 Task: Add Good Culture Organic Low-Fat Classic 2% Cottage Cheese to the cart.
Action: Mouse pressed left at (19, 128)
Screenshot: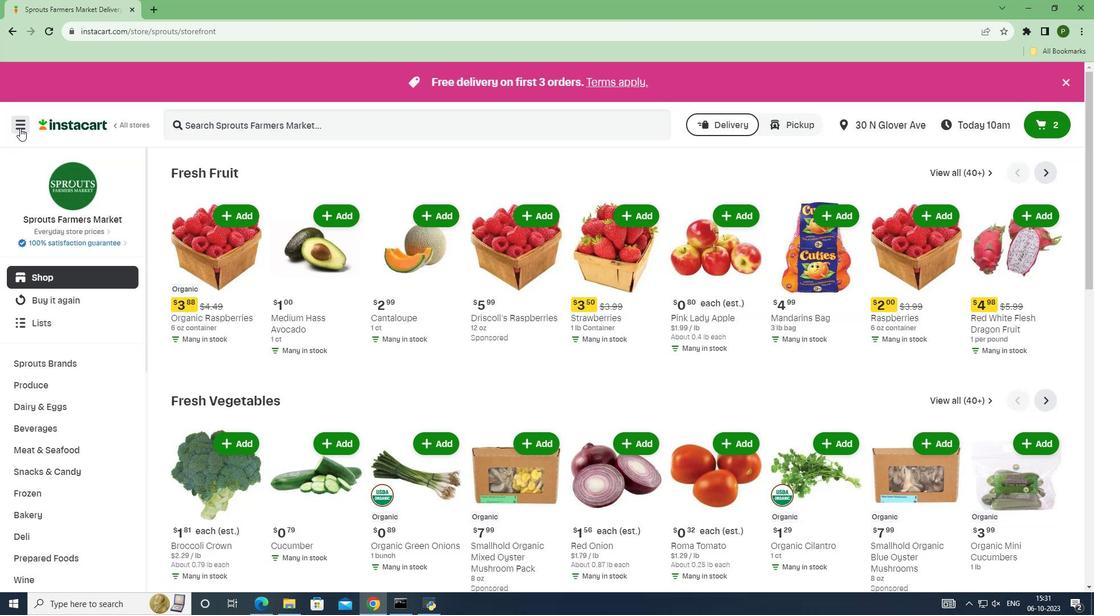 
Action: Mouse moved to (30, 302)
Screenshot: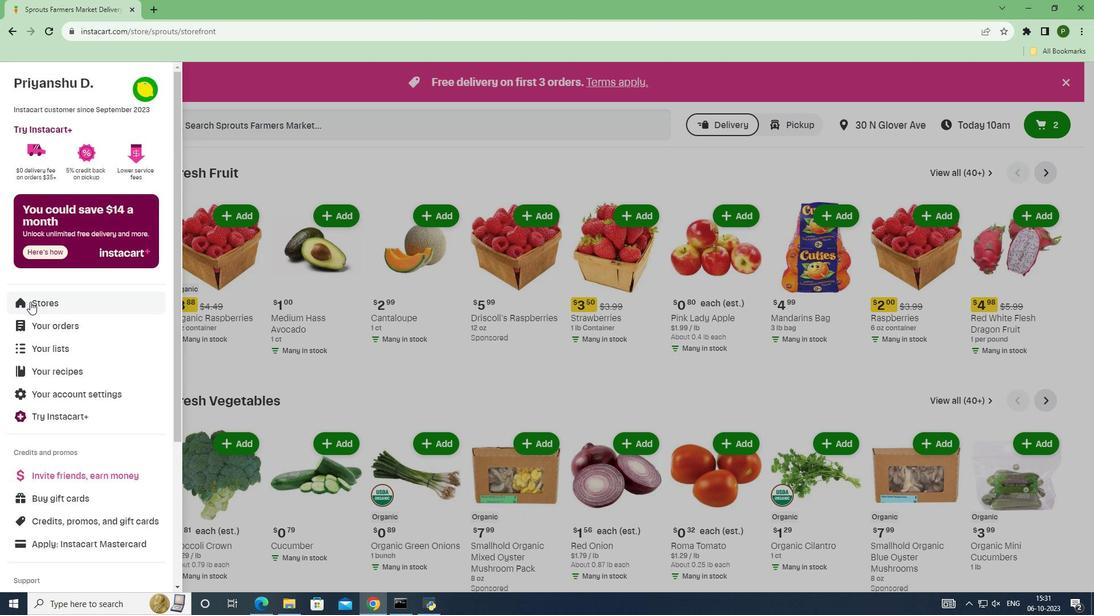 
Action: Mouse pressed left at (30, 302)
Screenshot: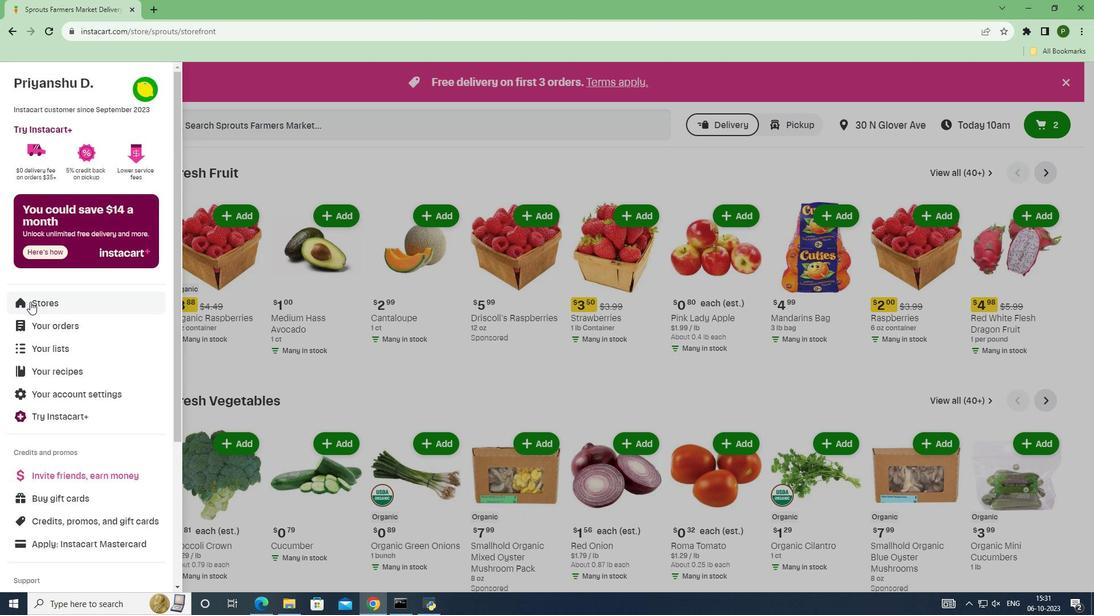 
Action: Mouse moved to (264, 134)
Screenshot: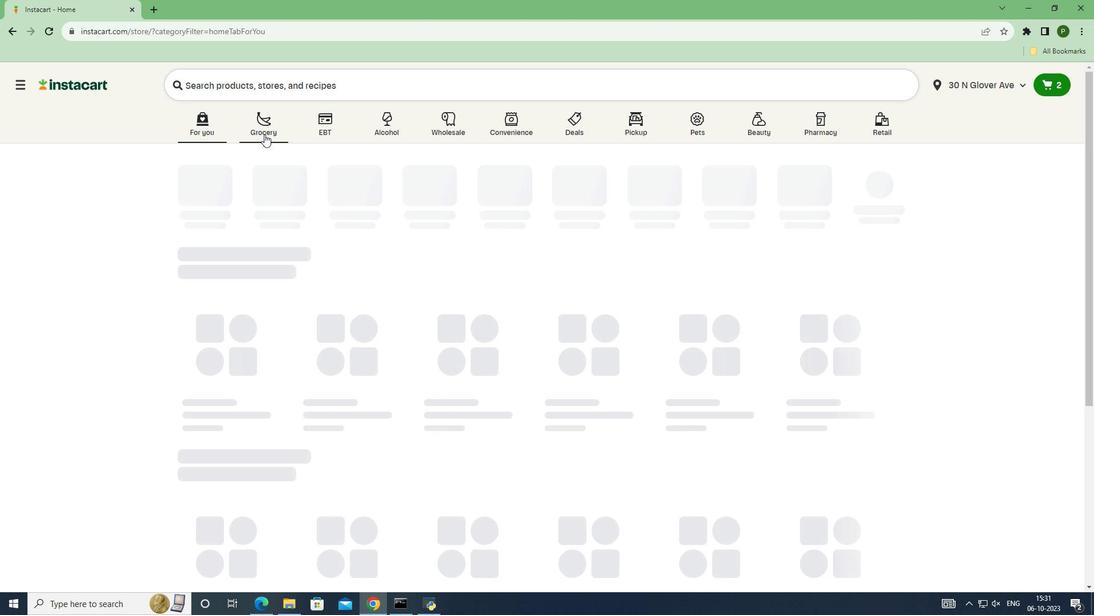 
Action: Mouse pressed left at (264, 134)
Screenshot: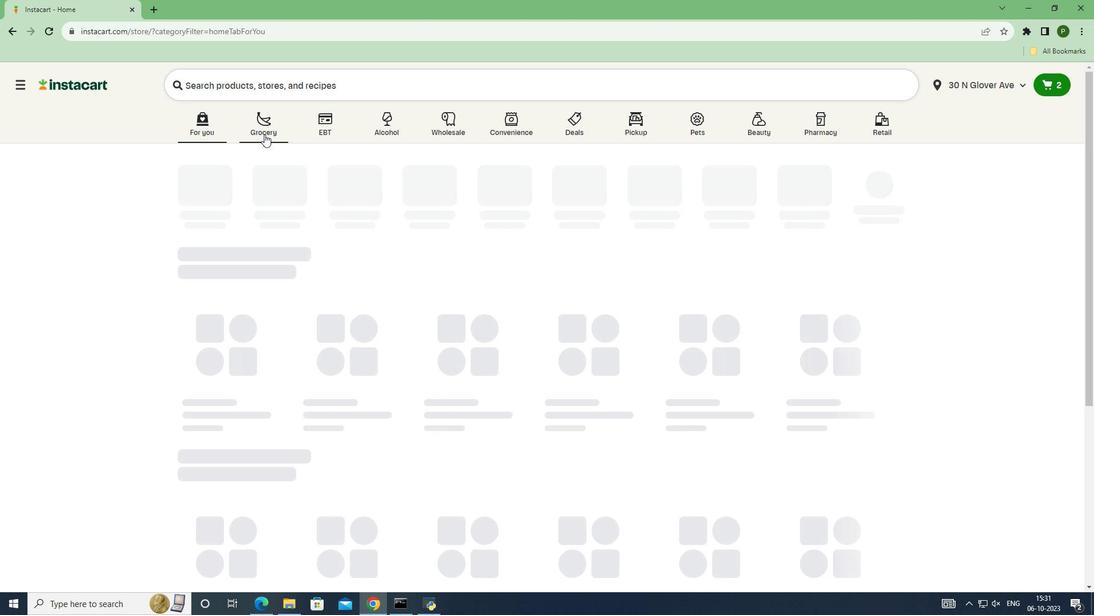 
Action: Mouse moved to (374, 212)
Screenshot: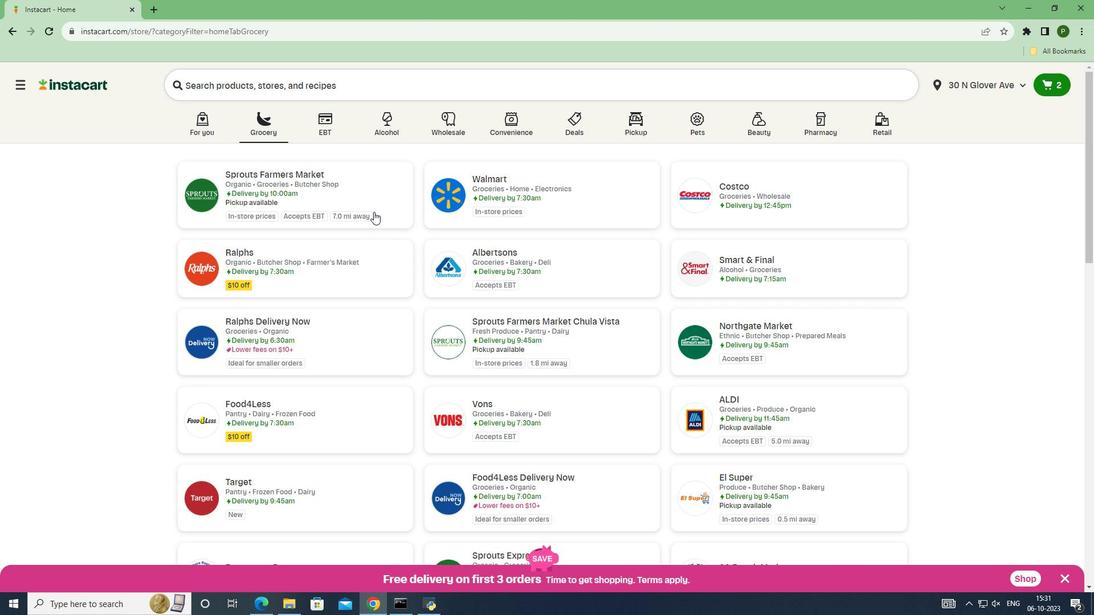 
Action: Mouse pressed left at (374, 212)
Screenshot: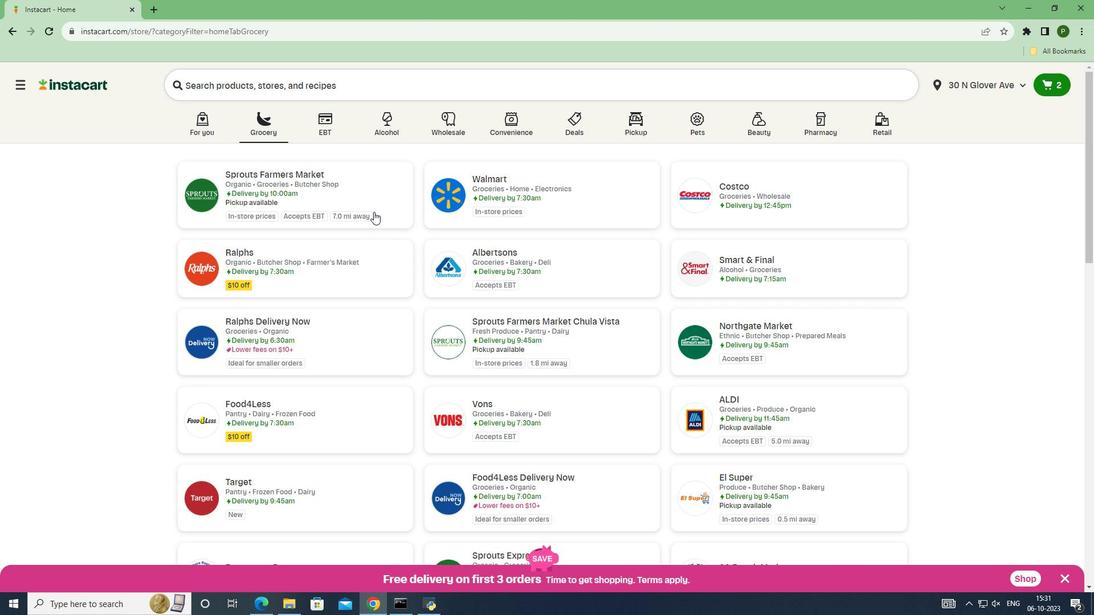 
Action: Mouse moved to (91, 415)
Screenshot: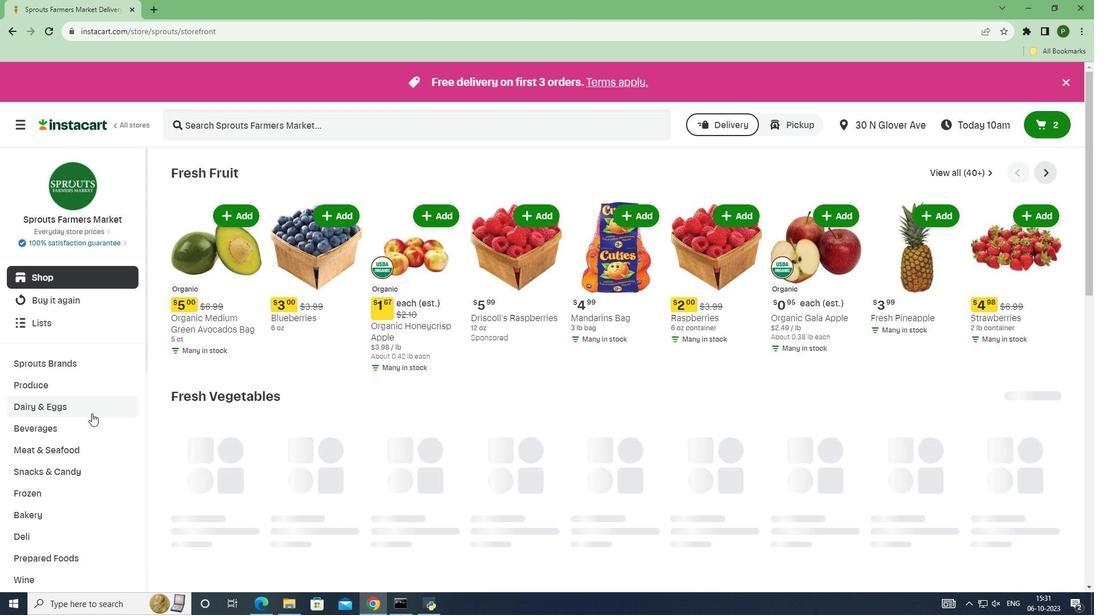 
Action: Mouse pressed left at (91, 415)
Screenshot: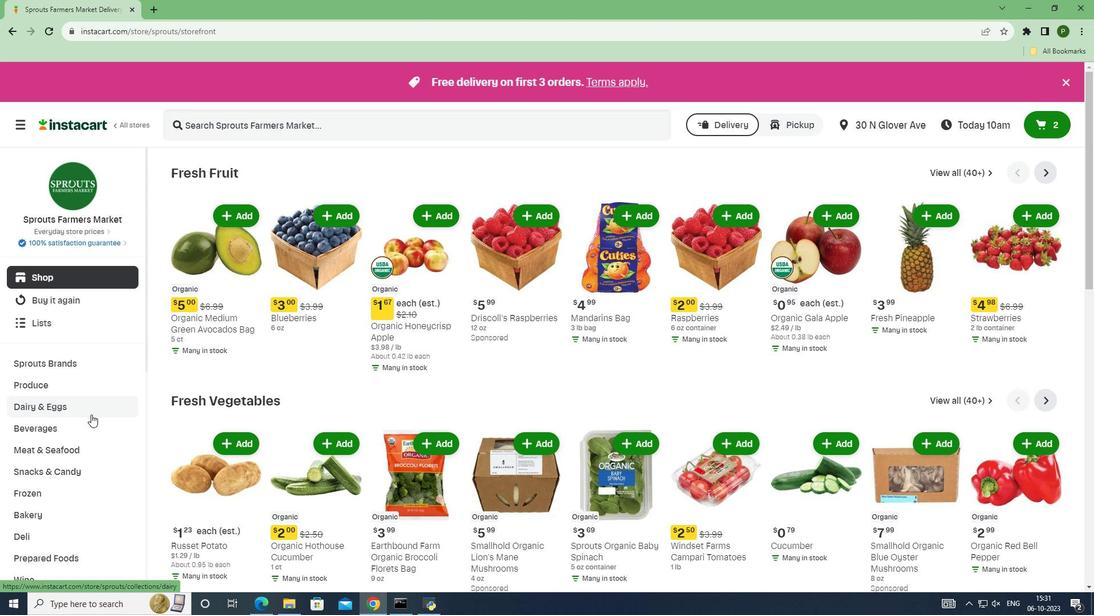 
Action: Mouse moved to (81, 453)
Screenshot: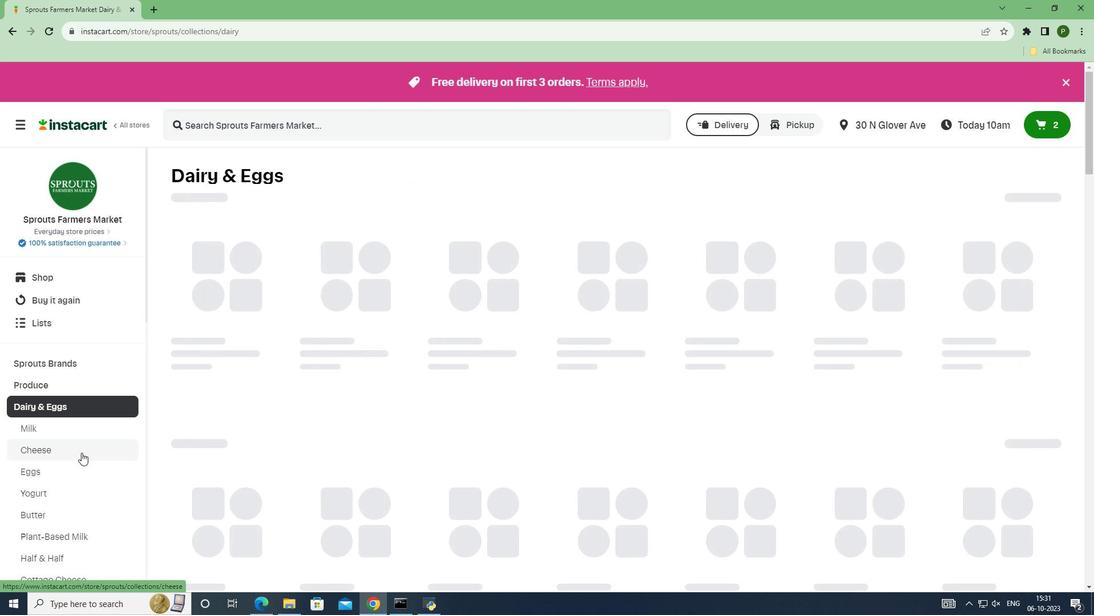 
Action: Mouse pressed left at (81, 453)
Screenshot: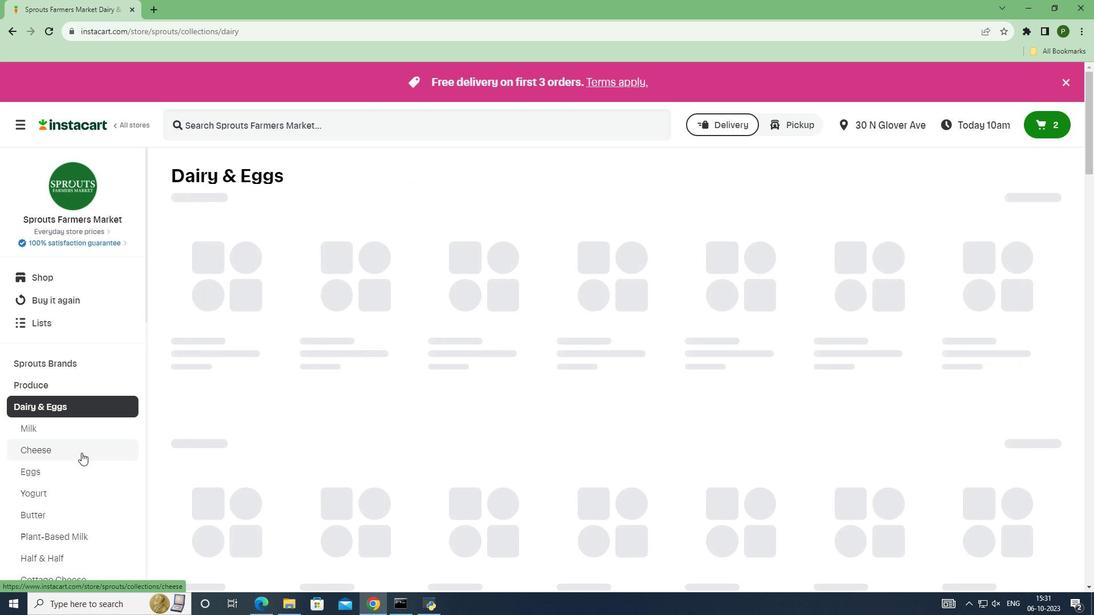 
Action: Mouse moved to (237, 120)
Screenshot: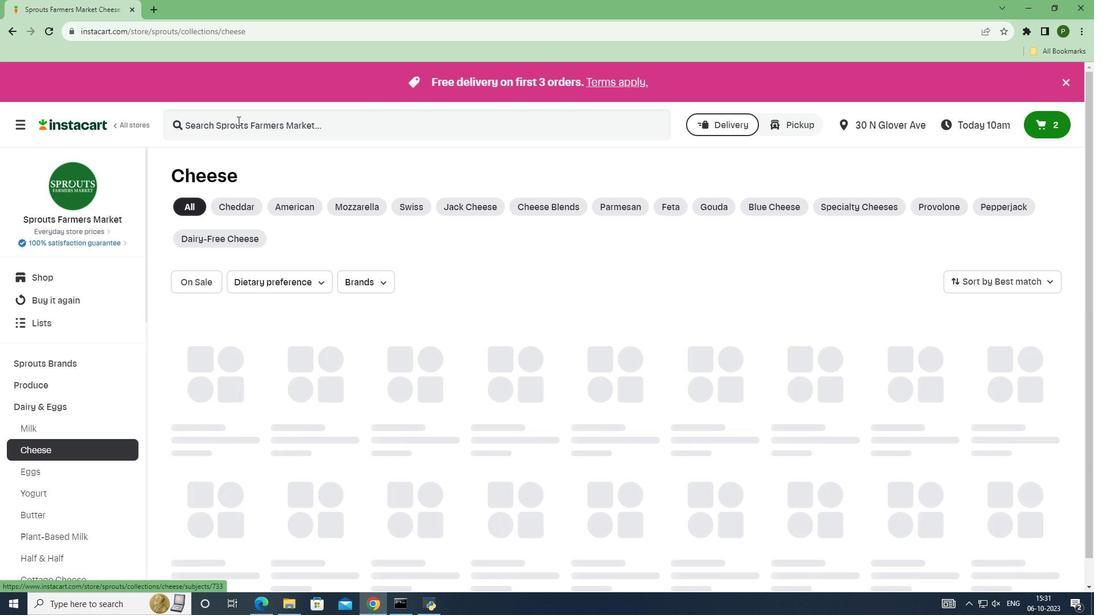 
Action: Mouse pressed left at (237, 120)
Screenshot: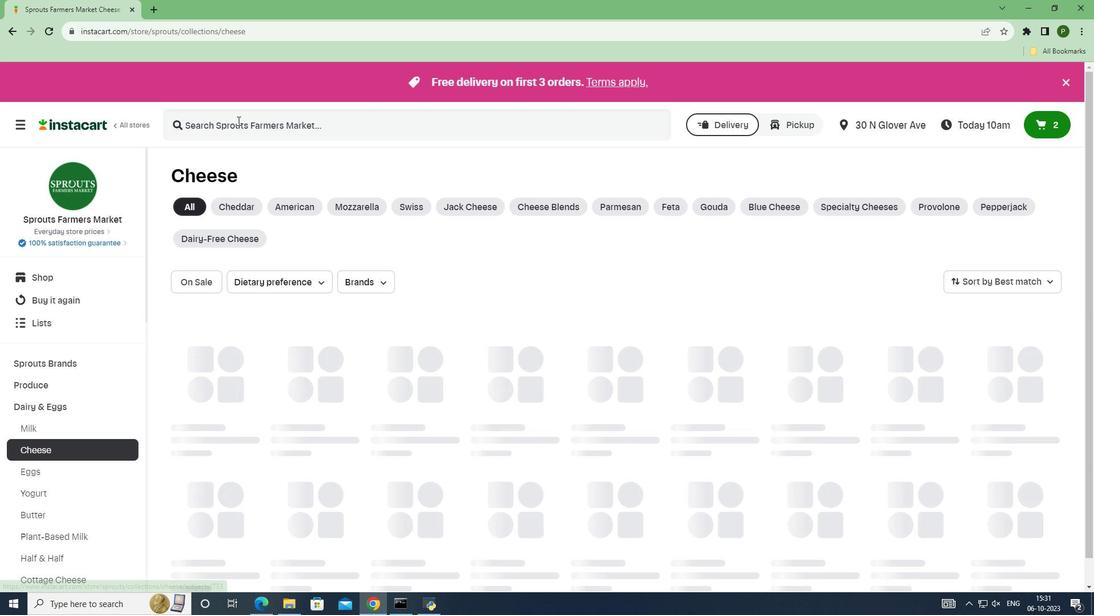 
Action: Key pressed <Key.caps_lock>G<Key.caps_lock>ood<Key.space><Key.caps_lock>C<Key.caps_lock>ulture<Key.space><Key.caps_lock>O<Key.caps_lock>rganic<Key.space><Key.caps_lock>L<Key.caps_lock>ow<Key.space><Key.caps_lock>F<Key.caps_lock>at<Key.space><Key.caps_lock>C<Key.caps_lock>lassic<Key.space>2<Key.shift><Key.shift><Key.shift>%<Key.space><Key.caps_lock>C<Key.caps_lock>ottage<Key.space><Key.caps_lock>C<Key.caps_lock>heese<Key.space><Key.enter>
Screenshot: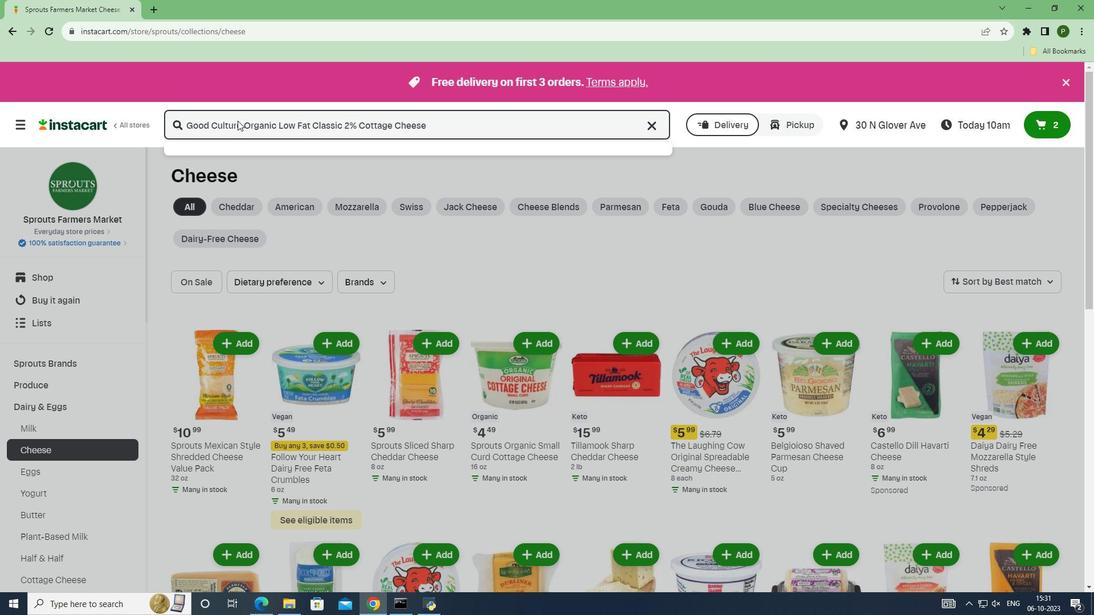 
Action: Mouse moved to (297, 249)
Screenshot: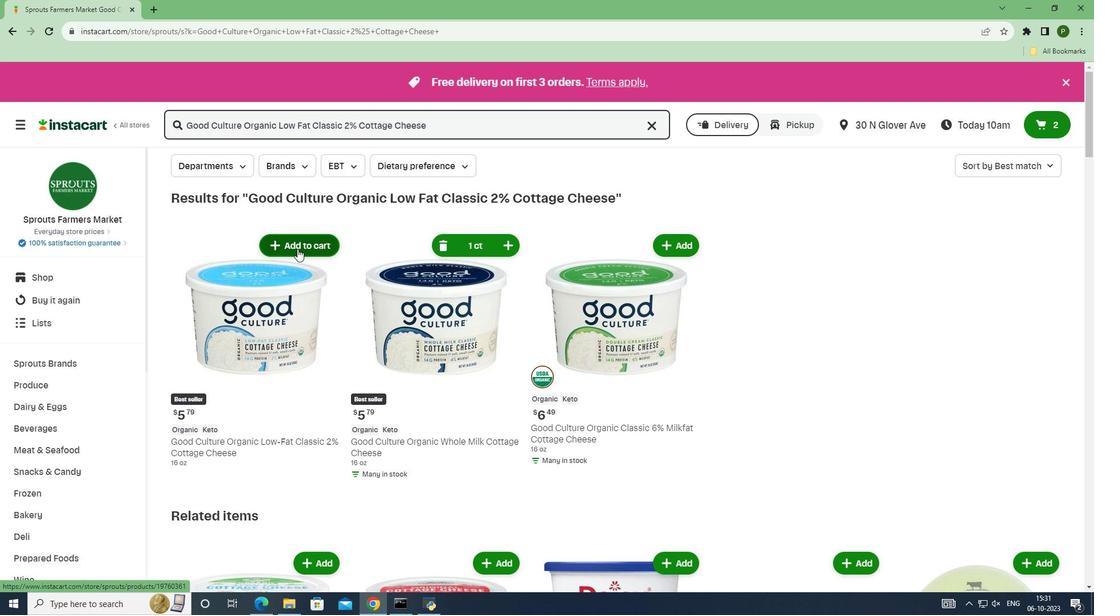
Action: Mouse pressed left at (297, 249)
Screenshot: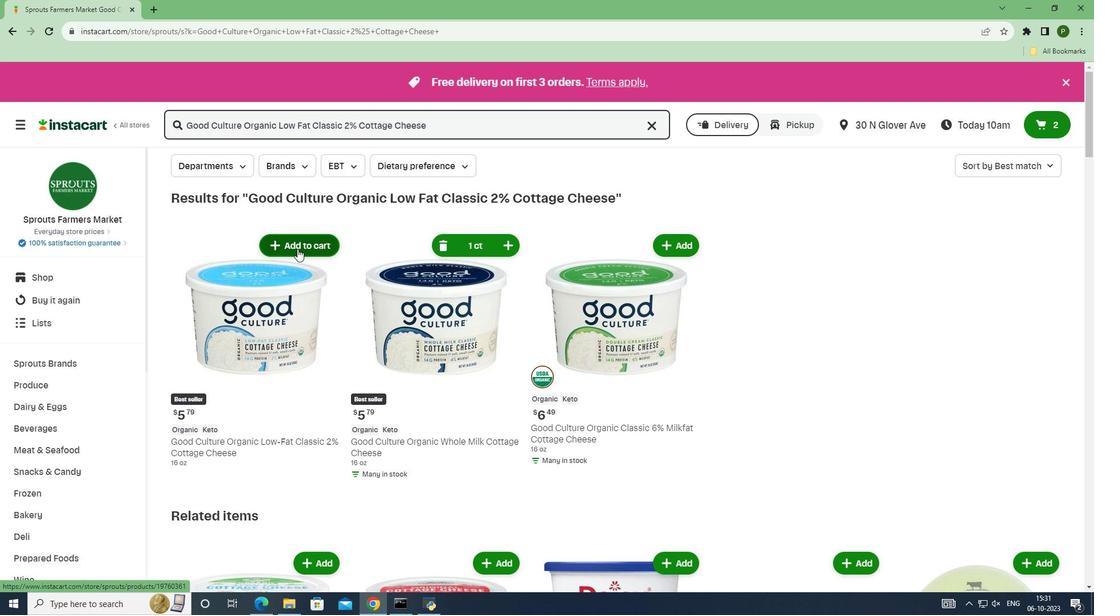 
Action: Mouse moved to (366, 257)
Screenshot: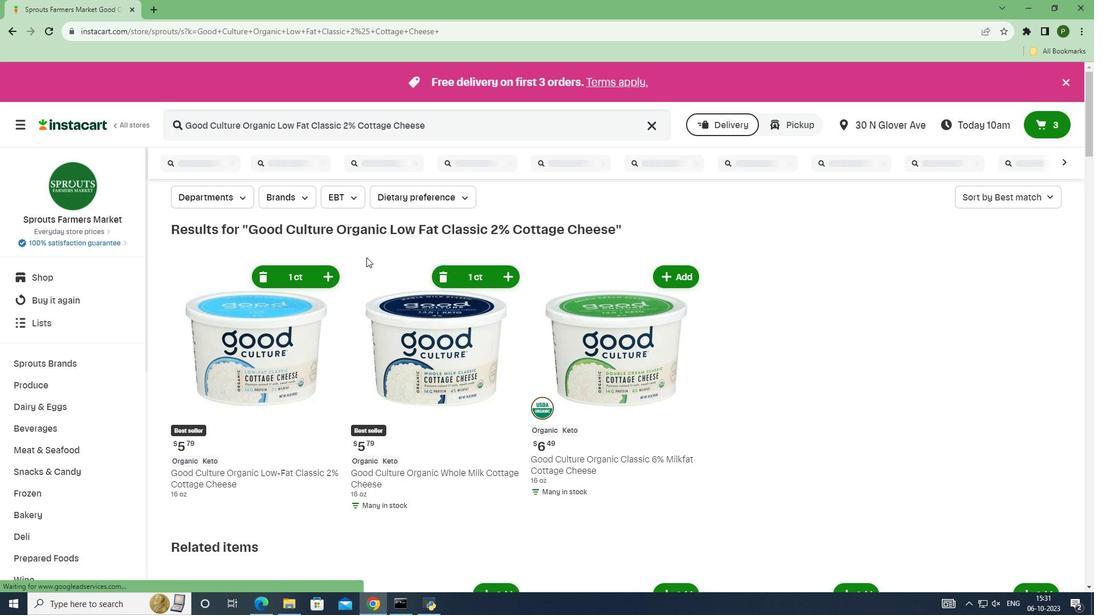 
